 Task: Open Card Card0000000137 in Board Board0000000035 in Workspace WS0000000012 in Trello. Add Member Email0000000045 to Card Card0000000137 in Board Board0000000035 in Workspace WS0000000012 in Trello. Add Purple Label titled Label0000000137 to Card Card0000000137 in Board Board0000000035 in Workspace WS0000000012 in Trello. Add Checklist CL0000000137 to Card Card0000000137 in Board Board0000000035 in Workspace WS0000000012 in Trello. Add Dates with Start Date as Aug 01 2023 and Due Date as Aug 31 2023 to Card Card0000000137 in Board Board0000000035 in Workspace WS0000000012 in Trello
Action: Mouse moved to (72, 256)
Screenshot: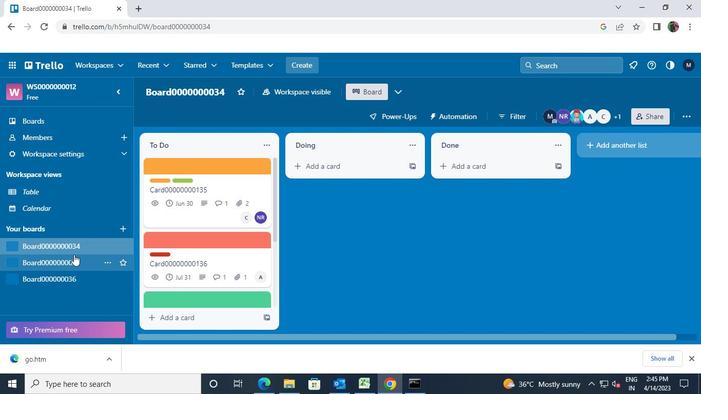 
Action: Mouse pressed left at (72, 256)
Screenshot: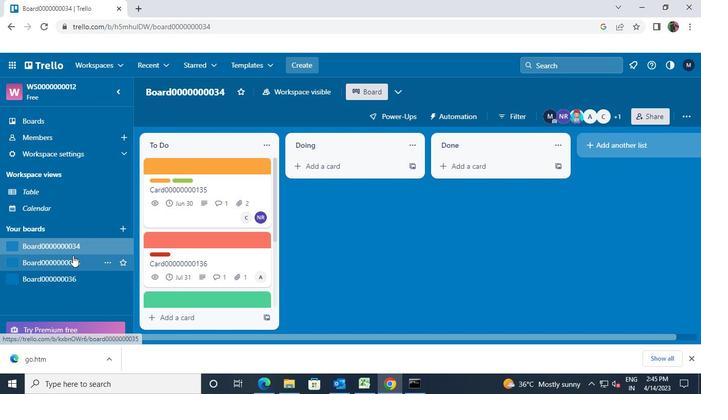 
Action: Mouse moved to (224, 171)
Screenshot: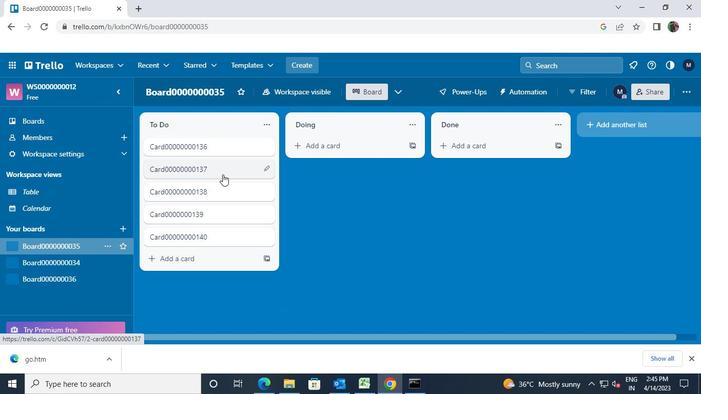 
Action: Mouse pressed left at (224, 171)
Screenshot: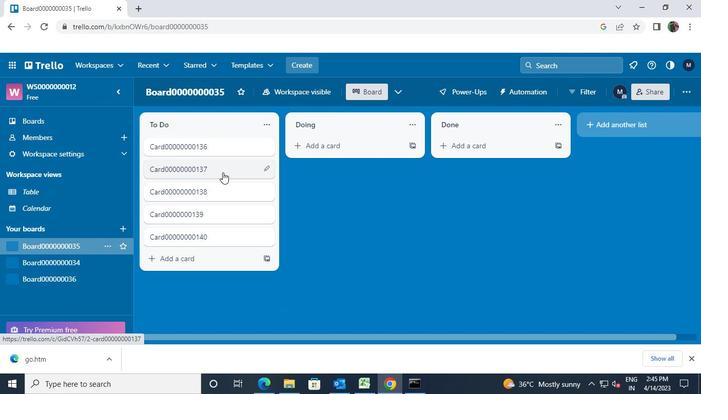
Action: Mouse moved to (269, 168)
Screenshot: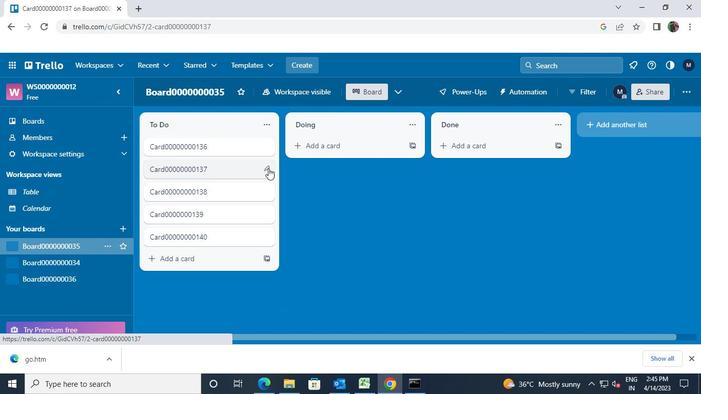 
Action: Mouse pressed left at (269, 168)
Screenshot: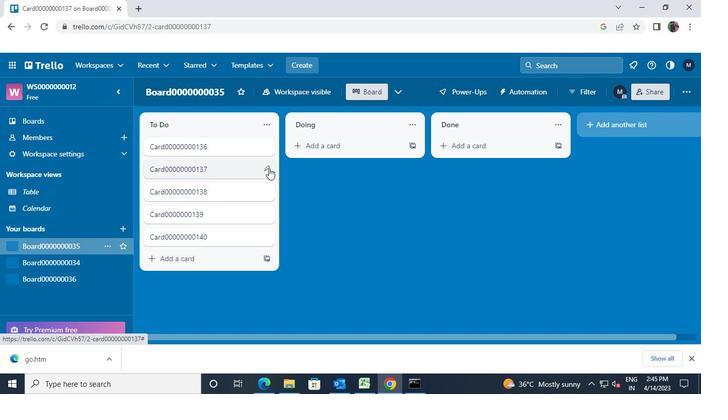 
Action: Mouse moved to (466, 144)
Screenshot: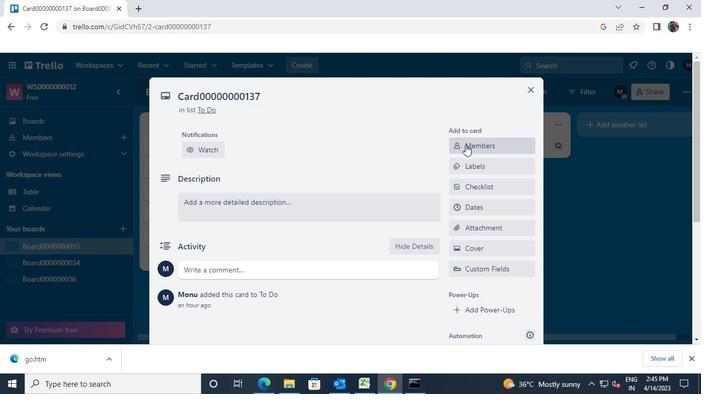 
Action: Mouse pressed left at (466, 144)
Screenshot: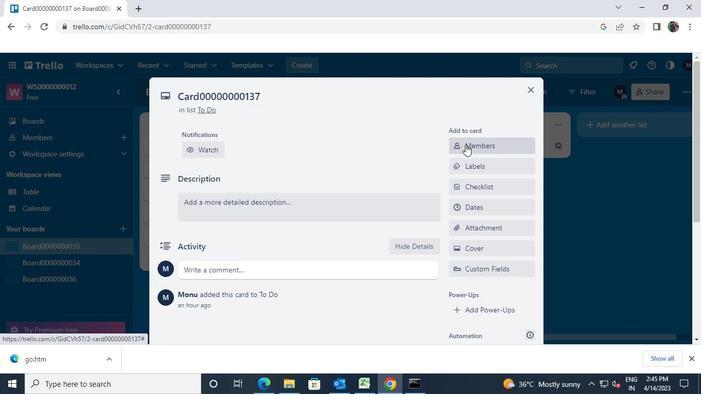 
Action: Mouse moved to (497, 196)
Screenshot: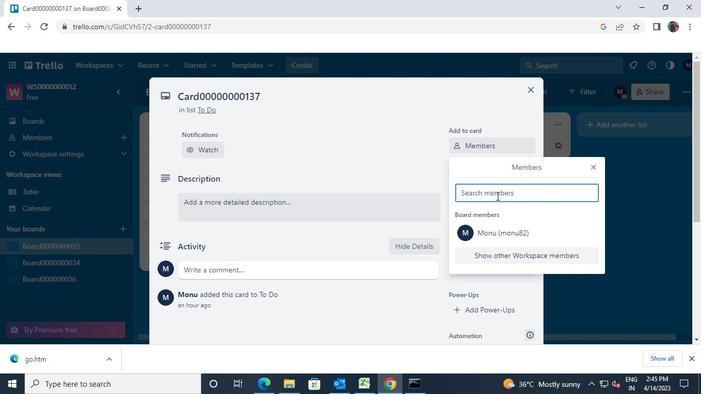 
Action: Key pressed ayush<<104>><<105>><<97>><<97>><Key.shift>@gmail.com
Screenshot: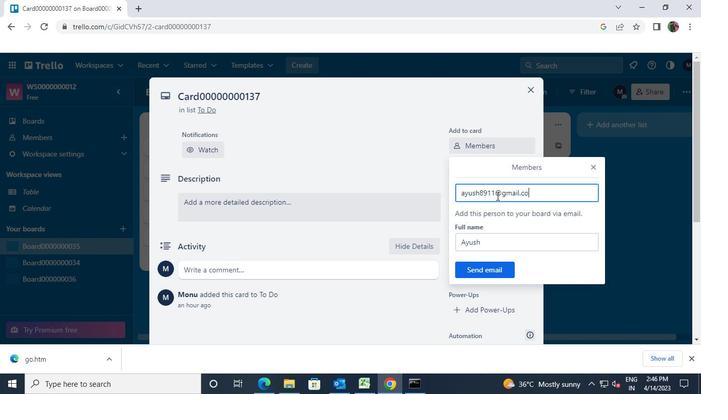
Action: Mouse moved to (486, 267)
Screenshot: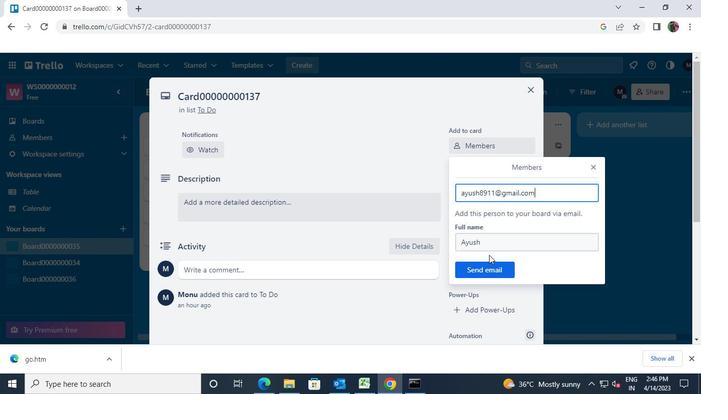 
Action: Mouse pressed left at (486, 267)
Screenshot: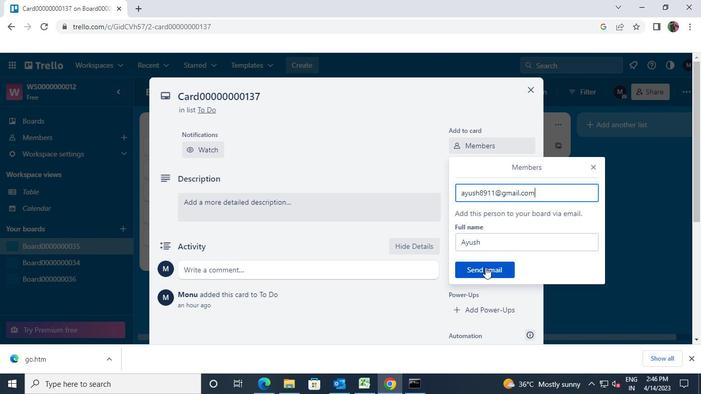 
Action: Mouse moved to (495, 168)
Screenshot: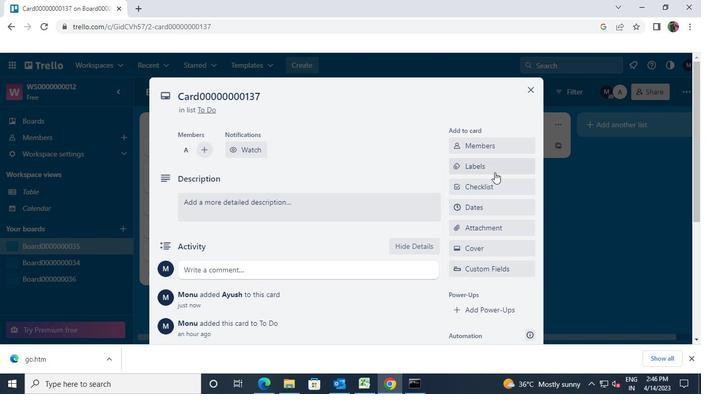 
Action: Mouse pressed left at (495, 168)
Screenshot: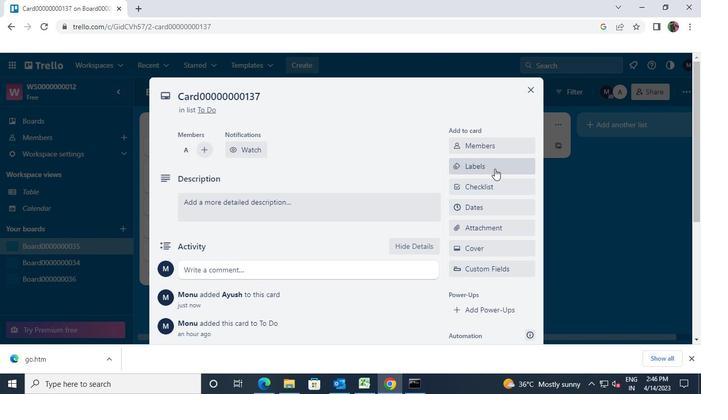 
Action: Mouse moved to (521, 264)
Screenshot: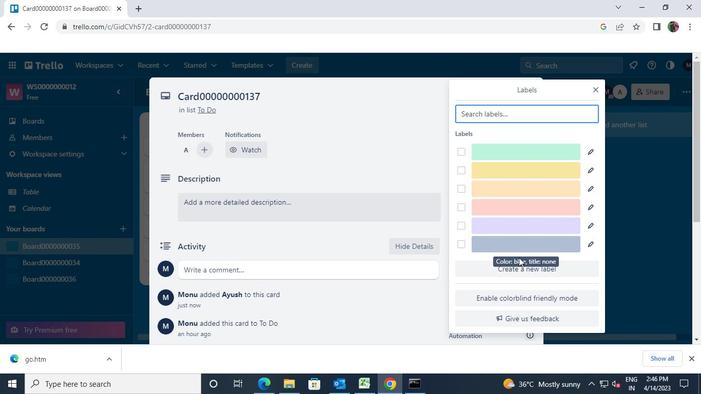 
Action: Mouse pressed left at (521, 264)
Screenshot: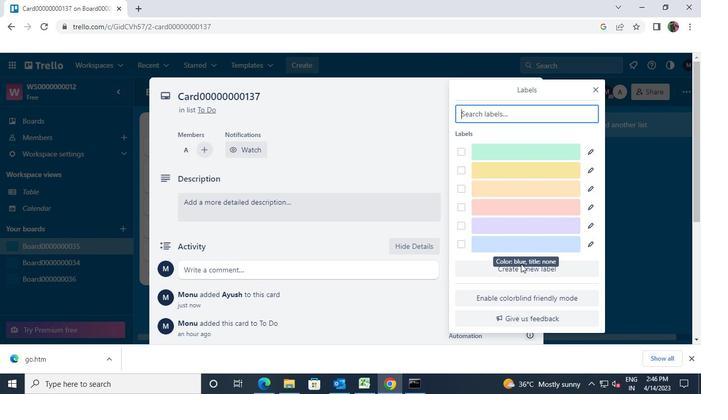 
Action: Mouse moved to (521, 267)
Screenshot: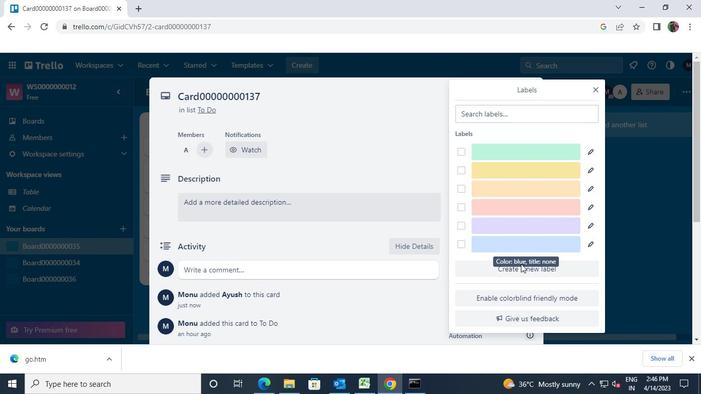 
Action: Mouse pressed left at (521, 267)
Screenshot: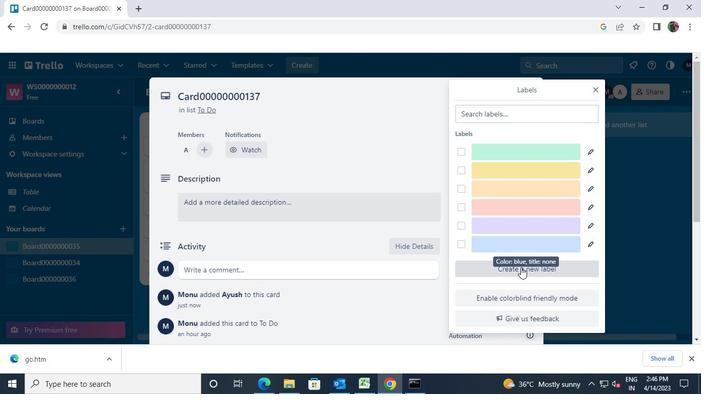 
Action: Mouse moved to (500, 181)
Screenshot: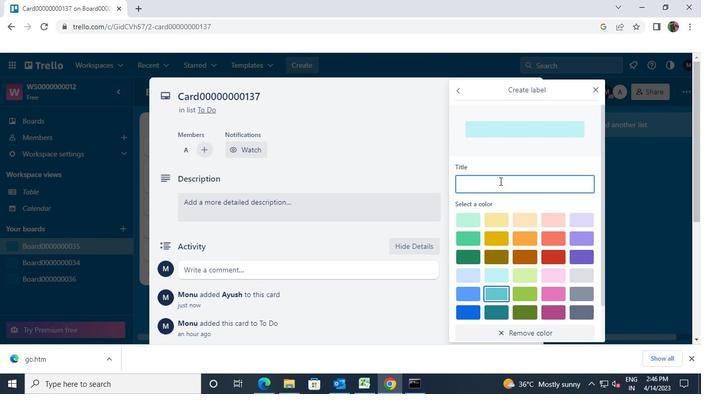 
Action: Mouse pressed left at (500, 181)
Screenshot: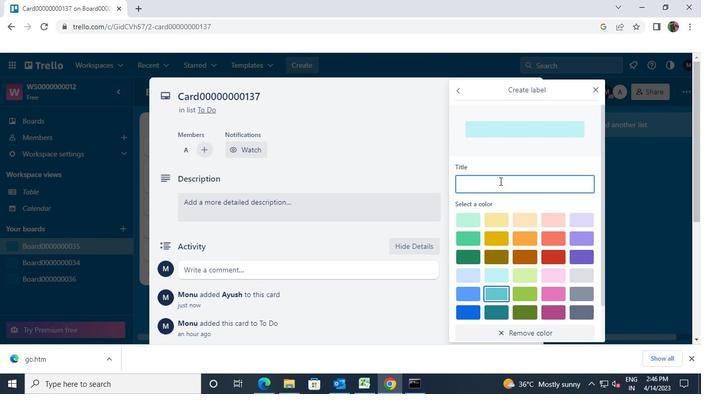 
Action: Key pressed <Key.shift>Labell<<96>><<96>><<96>><<96>><<96>><<96>><<96>><<97>><<99>><<103>>
Screenshot: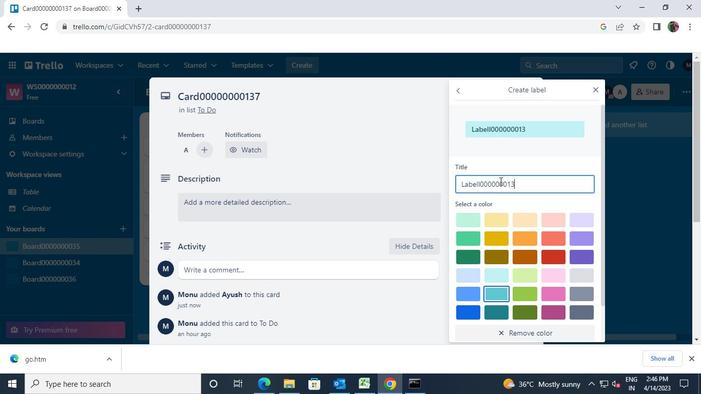 
Action: Mouse moved to (518, 295)
Screenshot: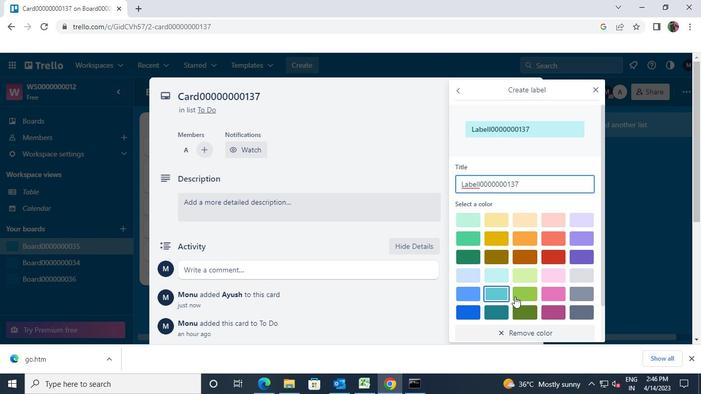 
Action: Mouse pressed left at (518, 295)
Screenshot: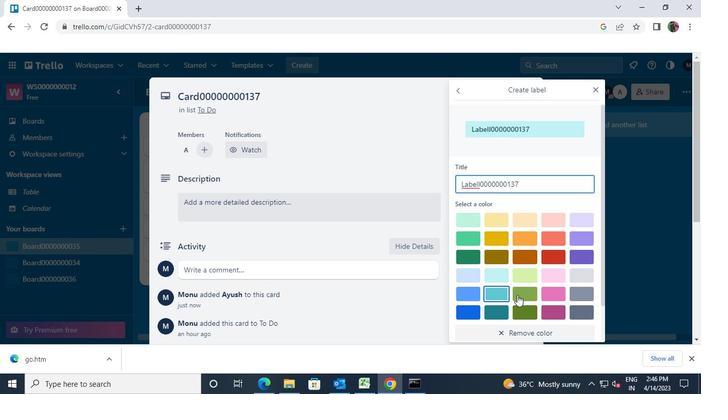 
Action: Mouse moved to (520, 290)
Screenshot: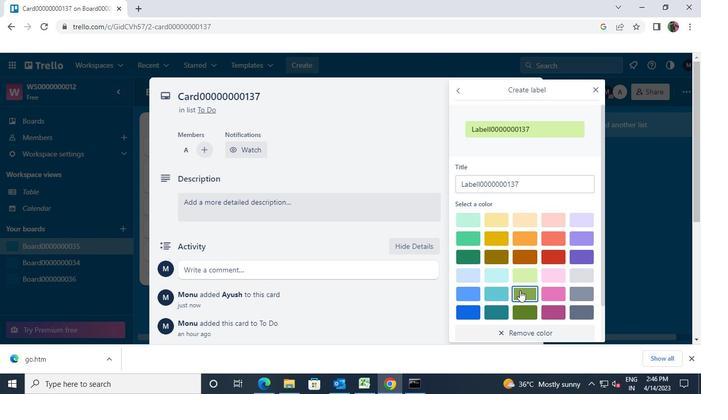 
Action: Mouse scrolled (520, 289) with delta (0, 0)
Screenshot: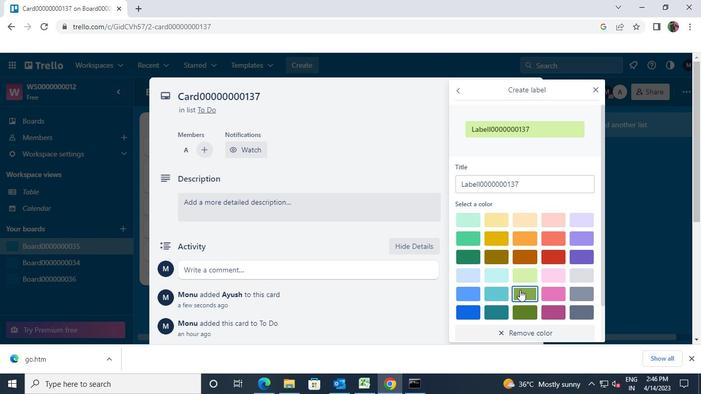 
Action: Mouse scrolled (520, 289) with delta (0, 0)
Screenshot: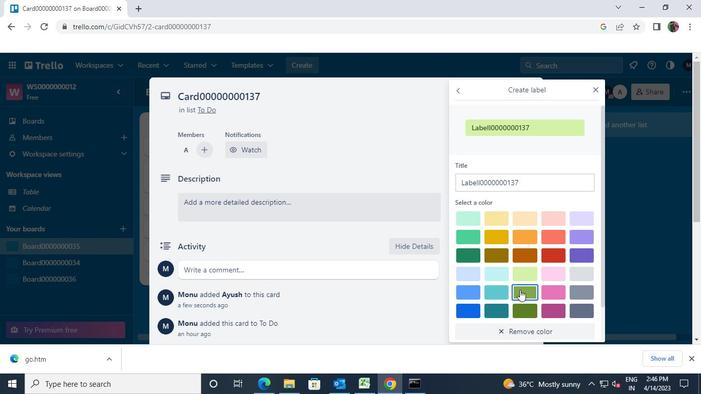 
Action: Mouse moved to (463, 263)
Screenshot: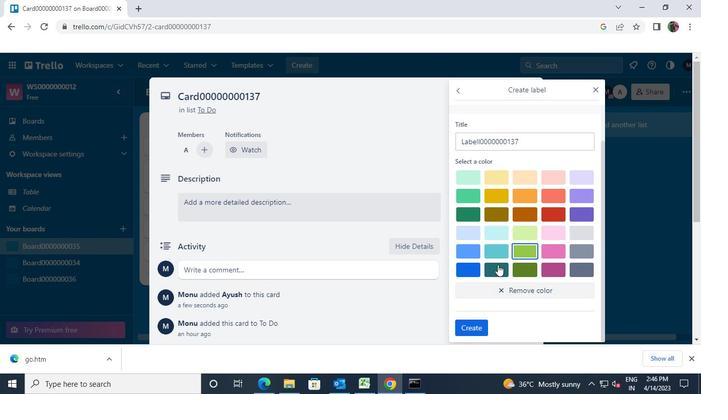 
Action: Mouse pressed left at (463, 263)
Screenshot: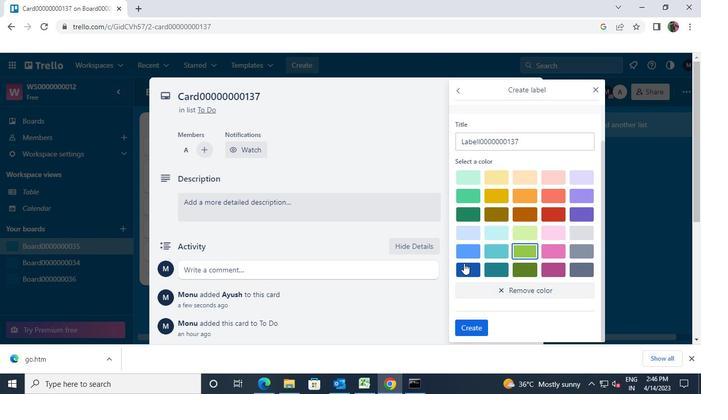 
Action: Mouse moved to (470, 323)
Screenshot: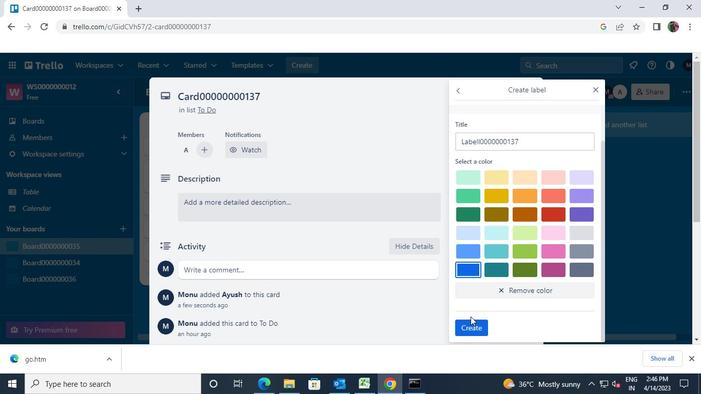 
Action: Mouse pressed left at (470, 323)
Screenshot: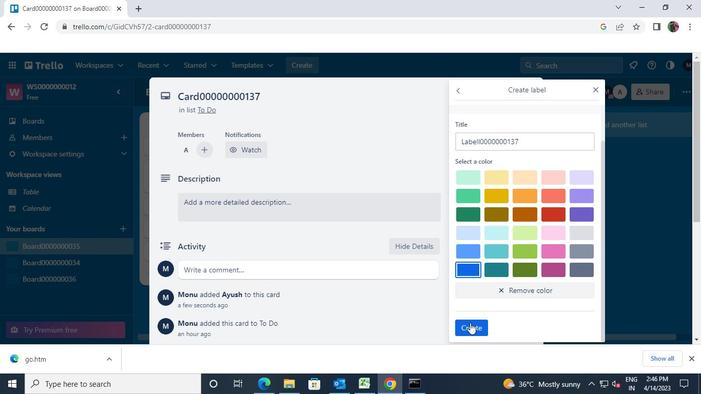 
Action: Mouse moved to (598, 95)
Screenshot: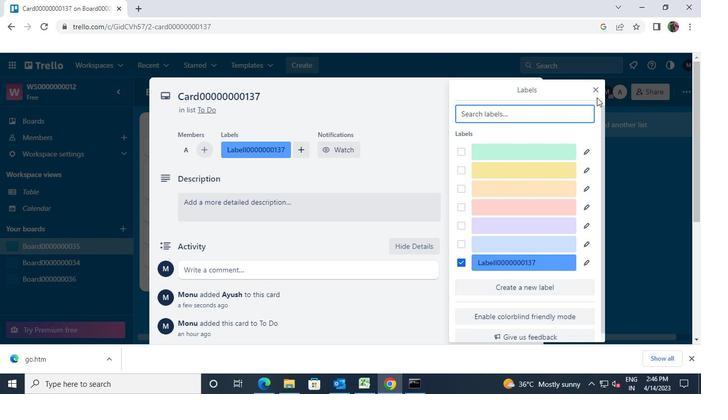 
Action: Mouse pressed left at (598, 95)
Screenshot: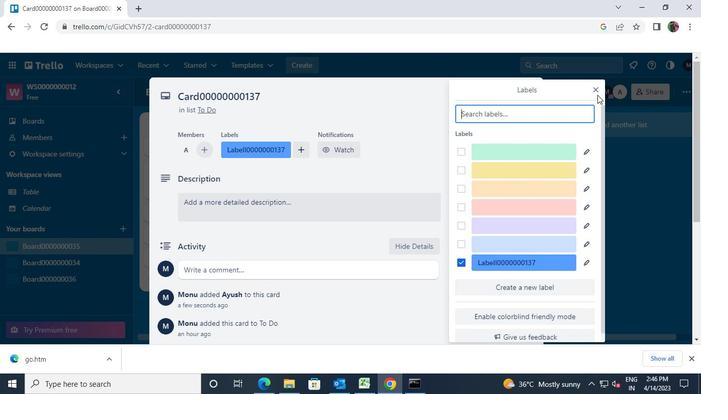 
Action: Mouse moved to (393, 210)
Screenshot: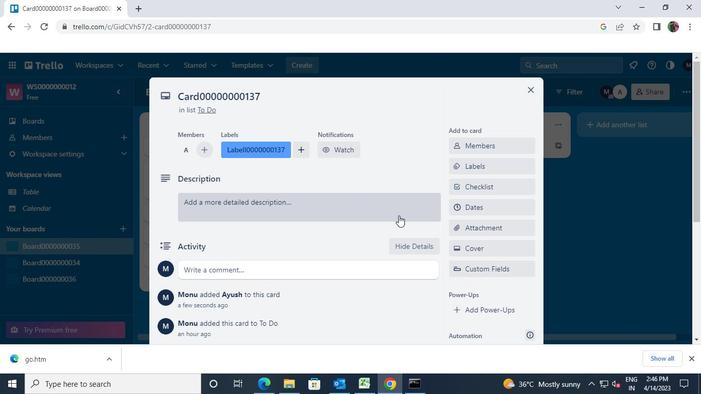 
Action: Mouse pressed left at (393, 210)
Screenshot: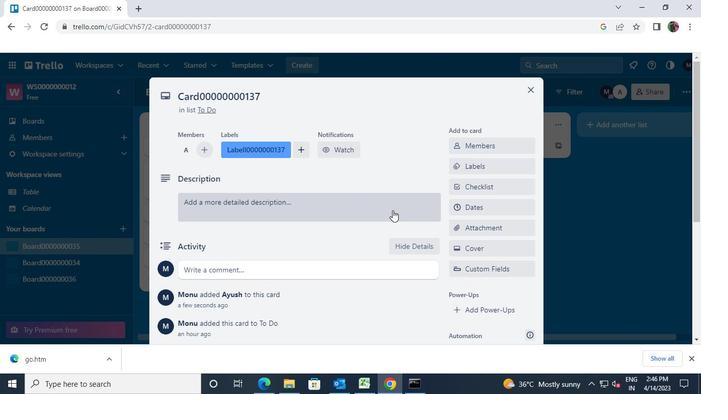 
Action: Mouse moved to (393, 210)
Screenshot: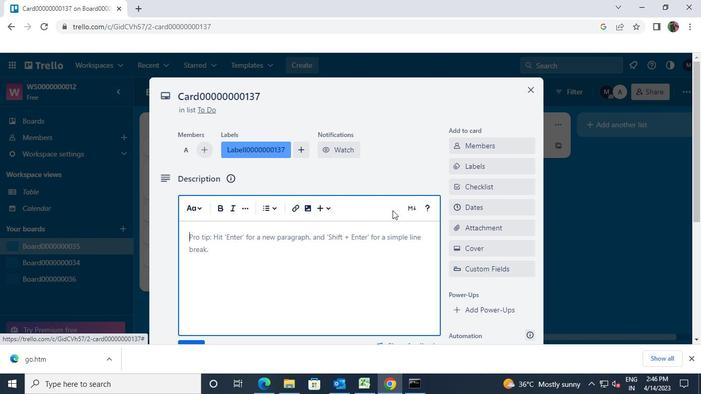 
Action: Key pressed <Key.shift><Key.shift><Key.shift><Key.shift><Key.shift><Key.shift><Key.shift><Key.shift><Key.shift><Key.shift><Key.shift><Key.shift><Key.shift><Key.shift><Key.shift><Key.shift>DS<<96>><<96>><<96>><<96>><<96>><<96>><<96>><<96>><<97>><<99>><<103>>
Screenshot: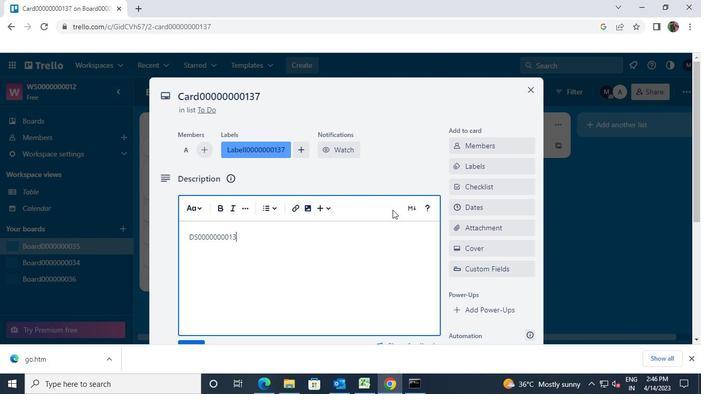 
Action: Mouse scrolled (393, 209) with delta (0, 0)
Screenshot: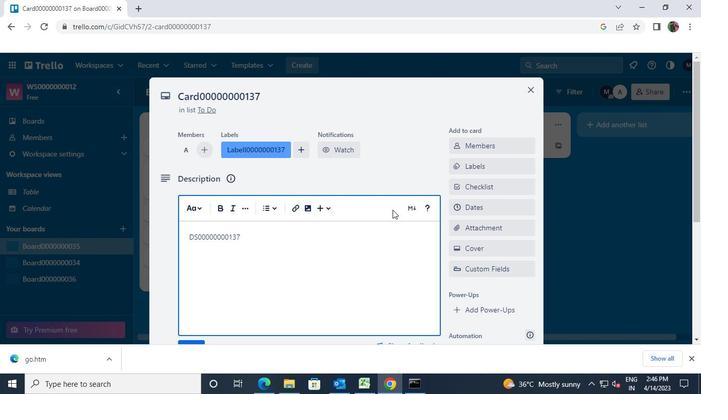 
Action: Mouse moved to (393, 210)
Screenshot: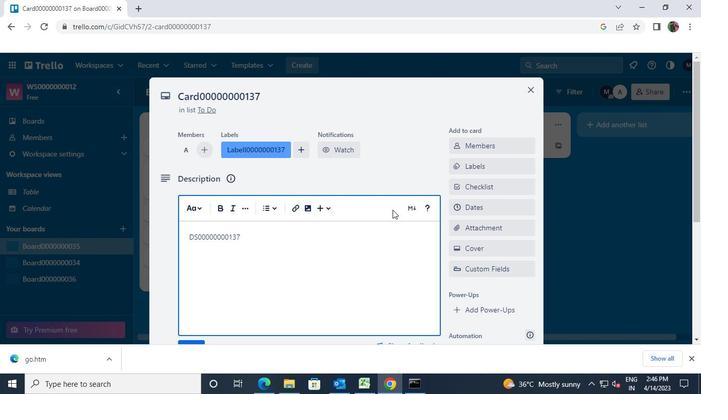
Action: Mouse scrolled (393, 209) with delta (0, 0)
Screenshot: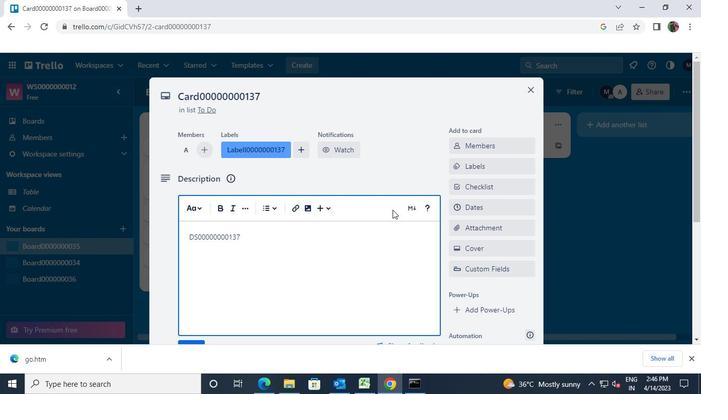 
Action: Mouse moved to (393, 213)
Screenshot: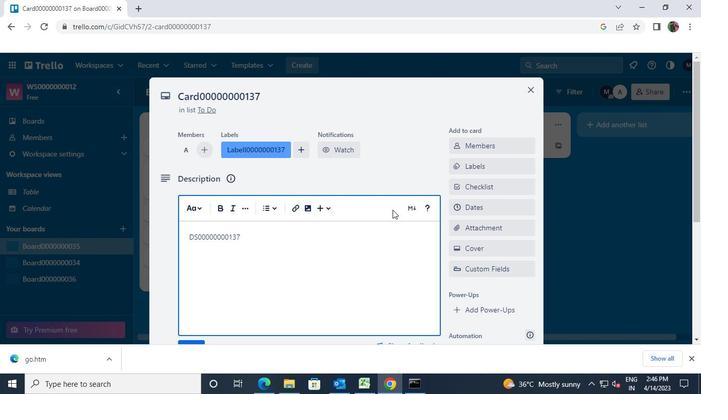 
Action: Mouse scrolled (393, 213) with delta (0, 0)
Screenshot: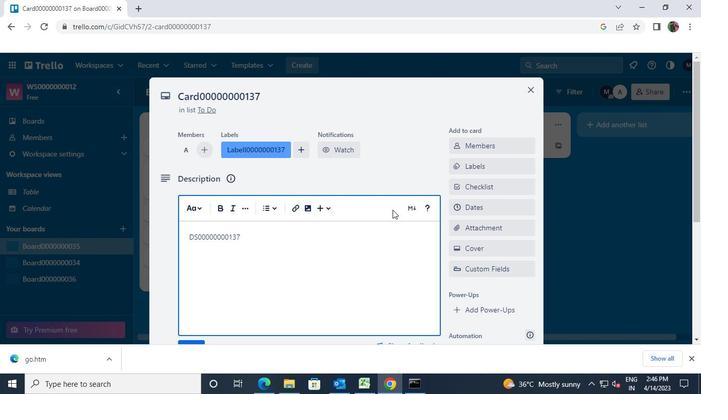 
Action: Mouse moved to (194, 193)
Screenshot: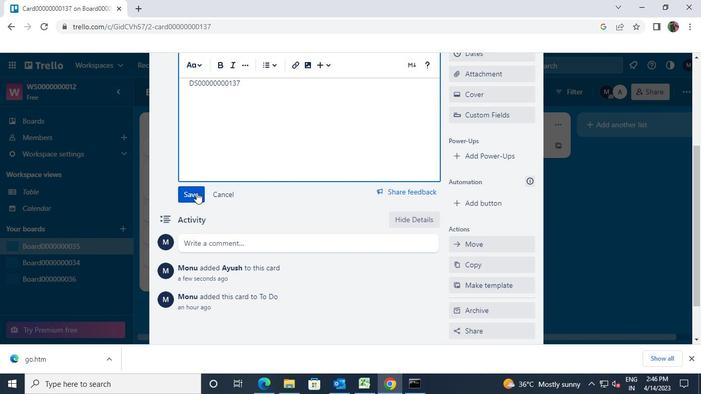 
Action: Mouse pressed left at (194, 193)
Screenshot: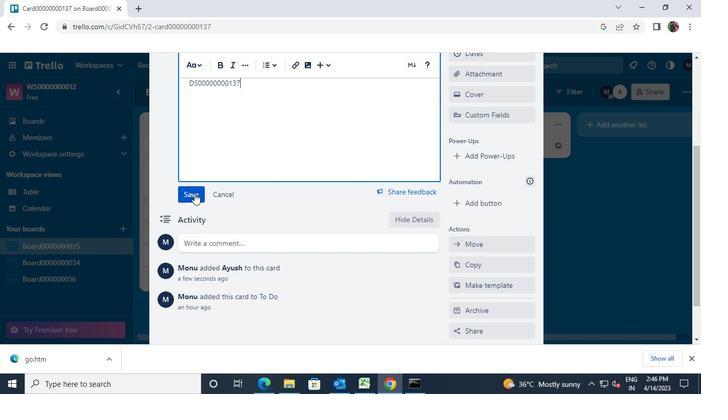 
Action: Mouse moved to (342, 195)
Screenshot: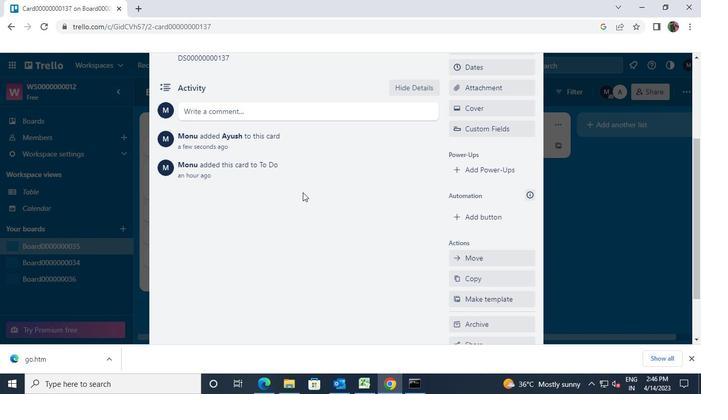 
Action: Mouse scrolled (342, 196) with delta (0, 0)
Screenshot: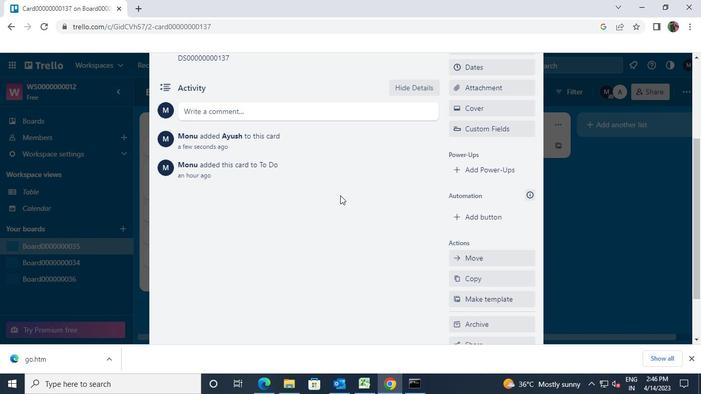 
Action: Mouse moved to (464, 117)
Screenshot: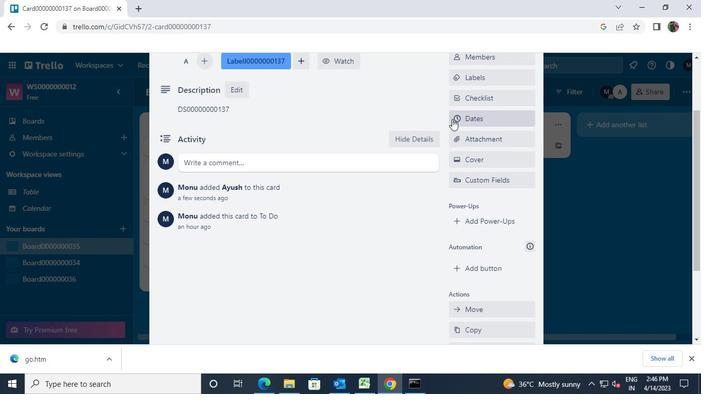 
Action: Mouse pressed left at (464, 117)
Screenshot: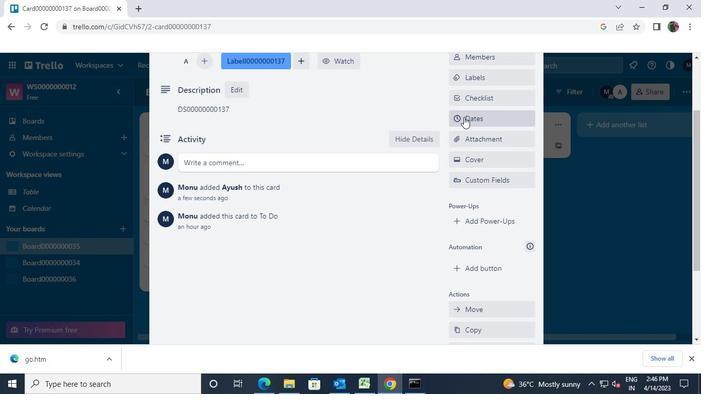 
Action: Mouse moved to (593, 115)
Screenshot: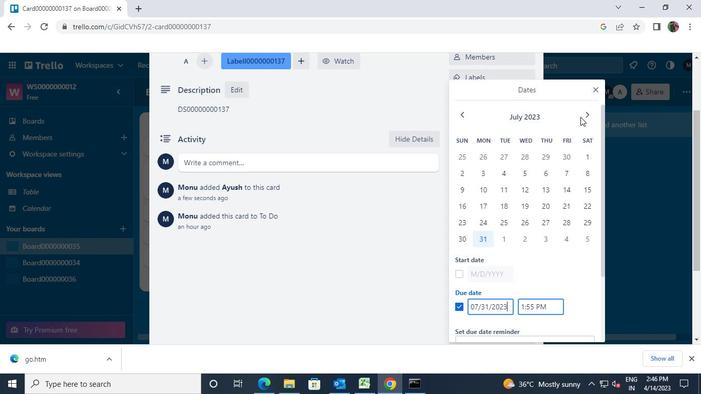 
Action: Mouse pressed left at (593, 115)
Screenshot: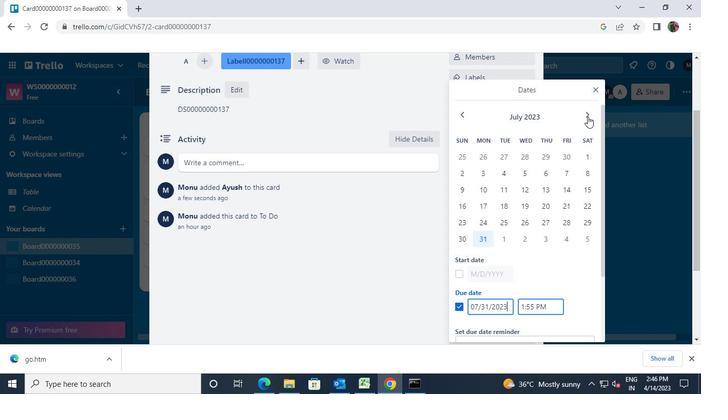 
Action: Mouse pressed left at (593, 115)
Screenshot: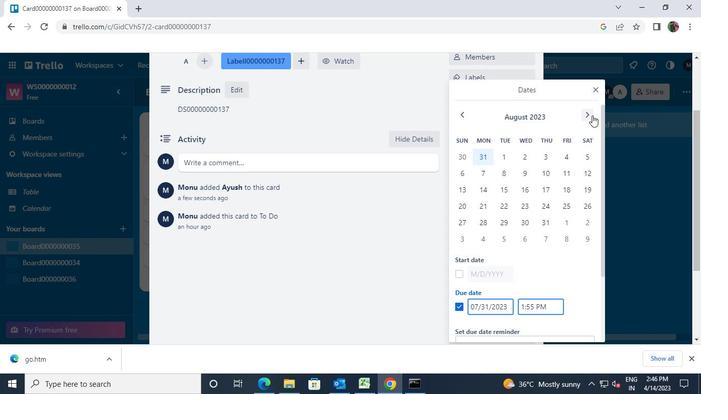 
Action: Mouse moved to (465, 114)
Screenshot: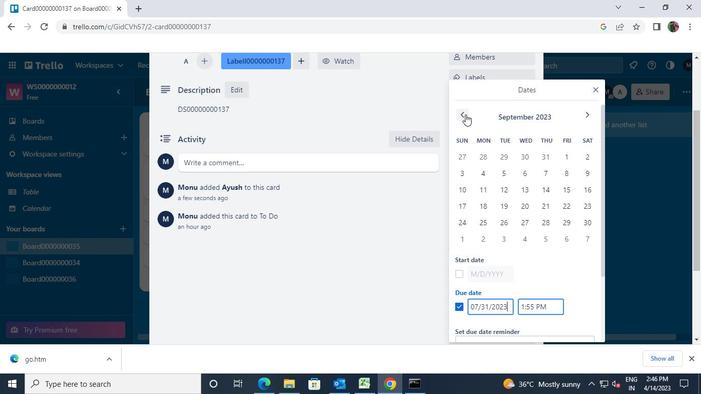 
Action: Mouse pressed left at (465, 114)
Screenshot: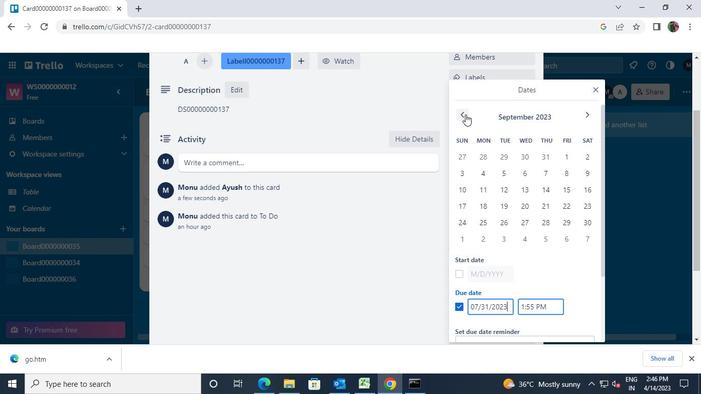 
Action: Mouse moved to (503, 154)
Screenshot: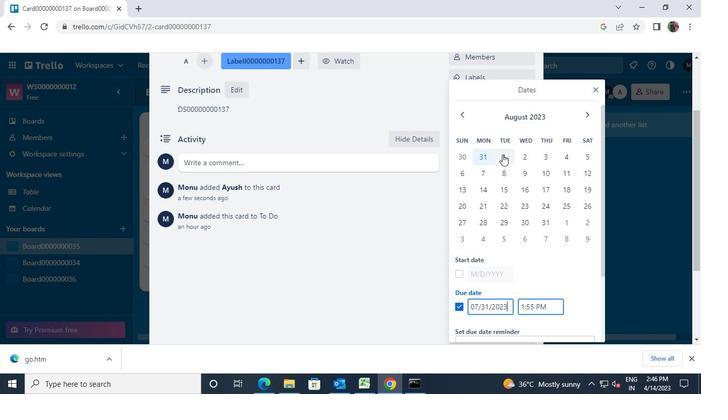 
Action: Mouse pressed left at (503, 154)
Screenshot: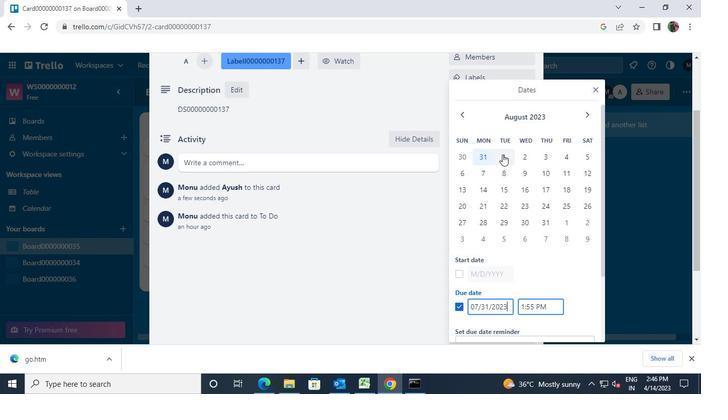 
Action: Mouse moved to (529, 220)
Screenshot: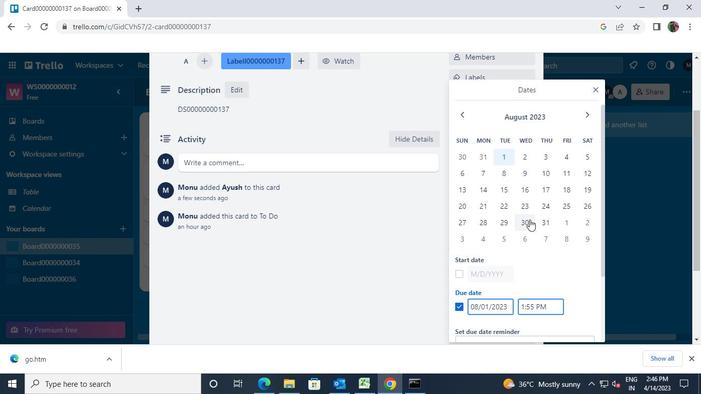 
Action: Mouse pressed left at (529, 220)
Screenshot: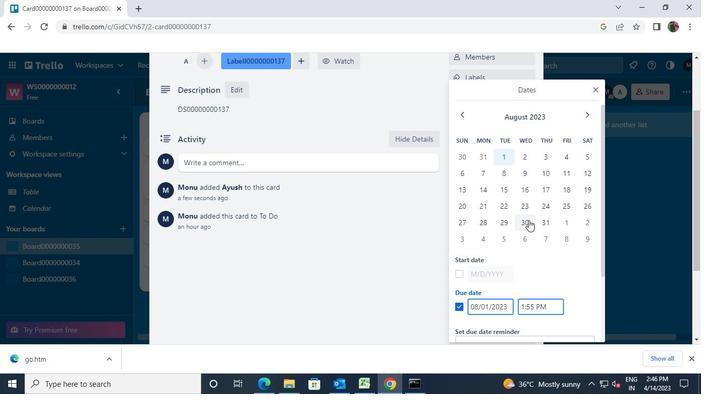 
Action: Mouse scrolled (529, 219) with delta (0, 0)
Screenshot: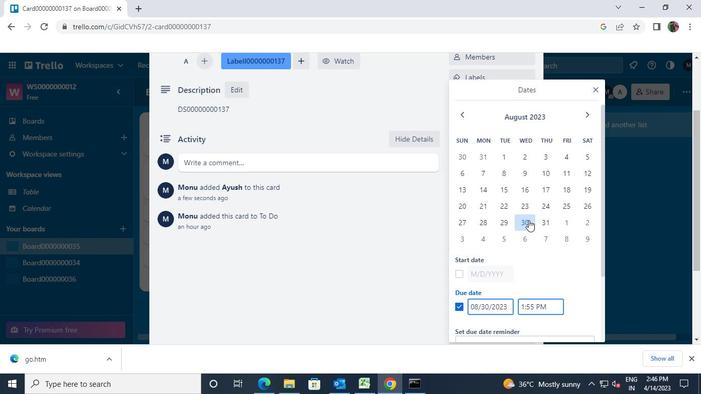 
Action: Mouse scrolled (529, 219) with delta (0, 0)
Screenshot: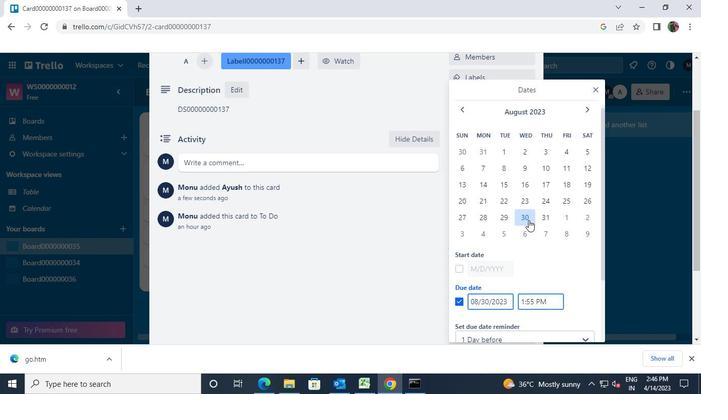 
Action: Mouse moved to (504, 302)
Screenshot: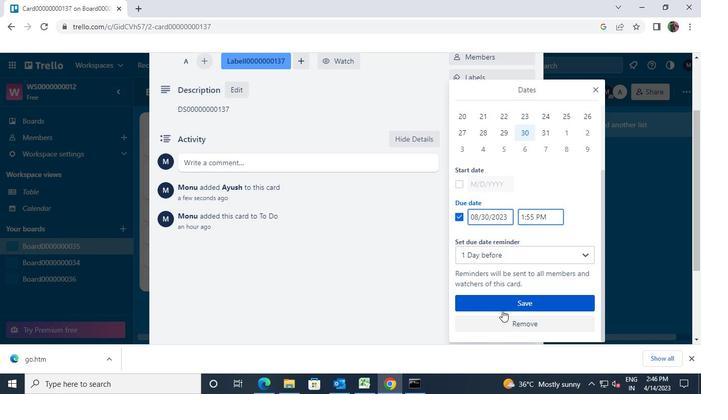 
Action: Mouse pressed left at (504, 302)
Screenshot: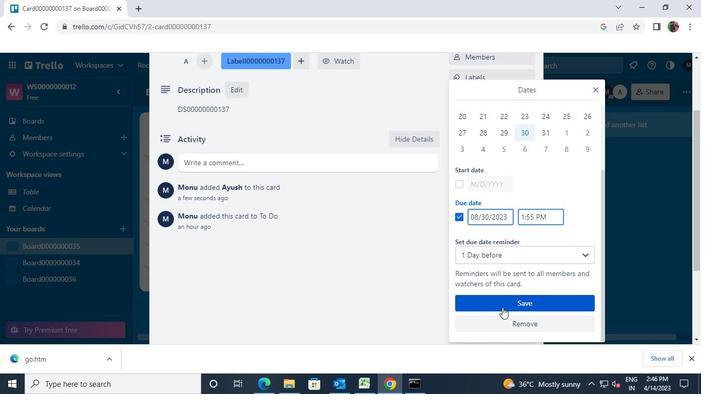
Action: Mouse moved to (487, 265)
Screenshot: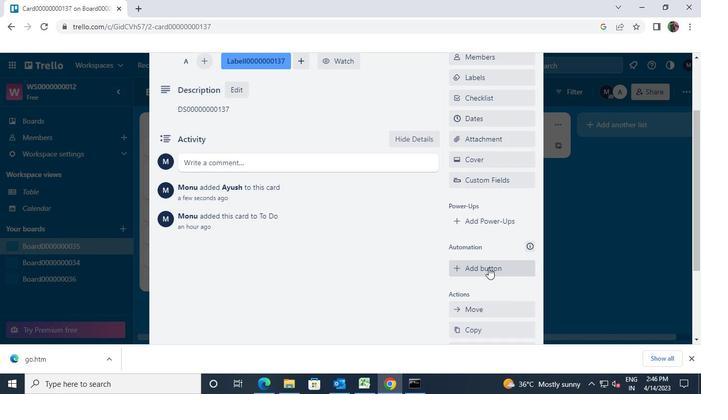 
Action: Mouse scrolled (487, 265) with delta (0, 0)
Screenshot: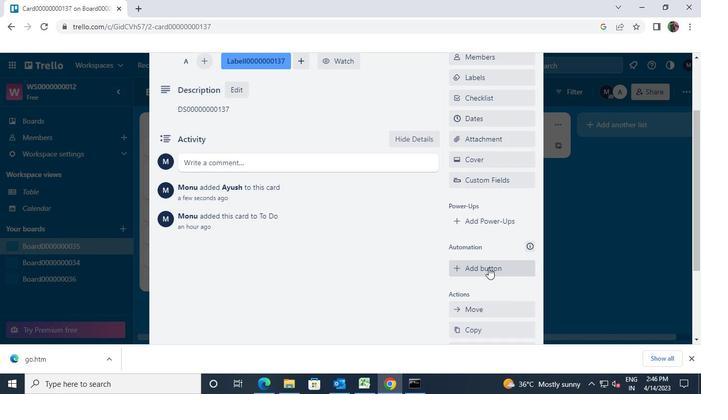 
Action: Mouse scrolled (487, 265) with delta (0, 0)
Screenshot: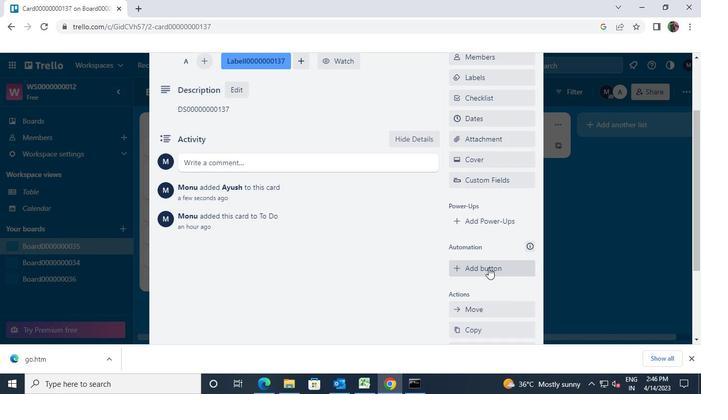 
Action: Mouse scrolled (487, 265) with delta (0, 0)
Screenshot: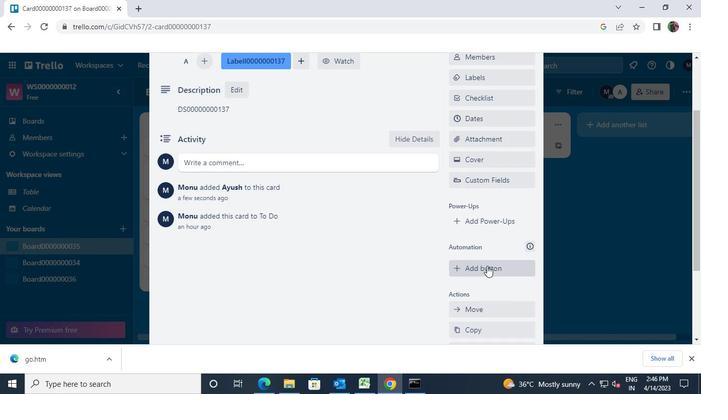 
Action: Mouse scrolled (487, 265) with delta (0, 0)
Screenshot: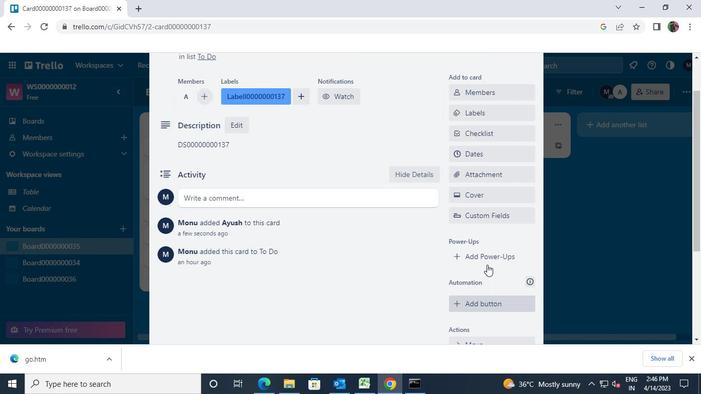 
Action: Mouse scrolled (487, 265) with delta (0, 0)
Screenshot: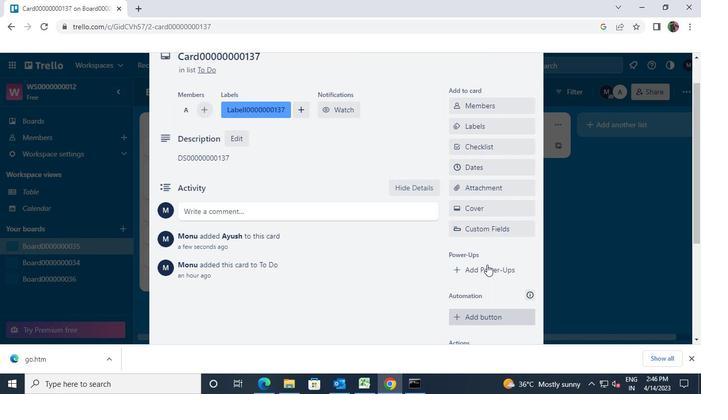 
Action: Mouse scrolled (487, 265) with delta (0, 0)
Screenshot: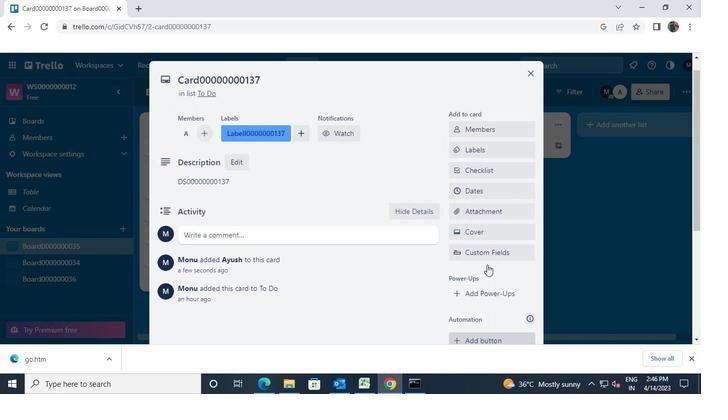
Action: Mouse moved to (528, 88)
Screenshot: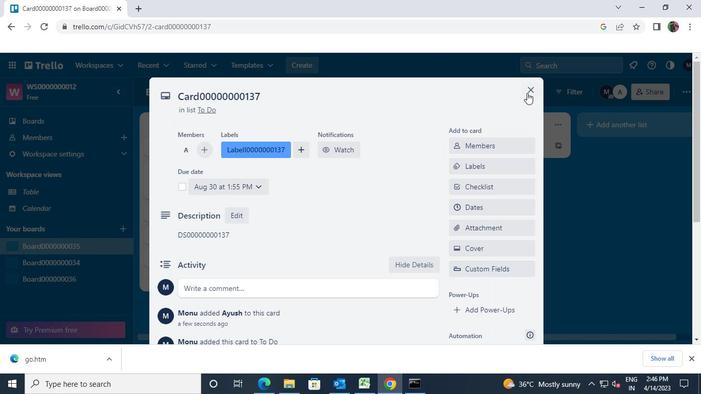 
Action: Mouse pressed left at (528, 88)
Screenshot: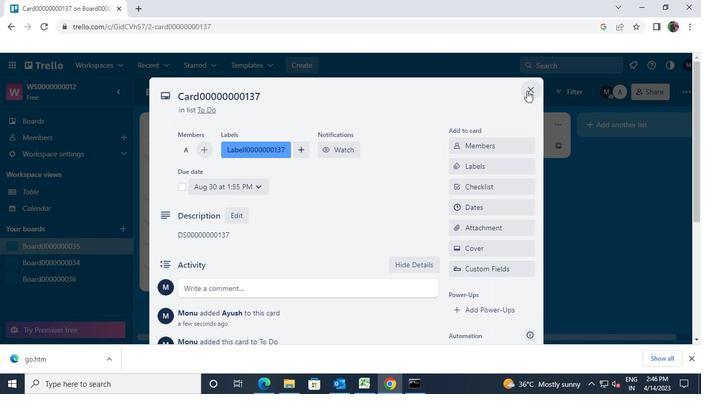 
Action: Mouse moved to (462, 312)
Screenshot: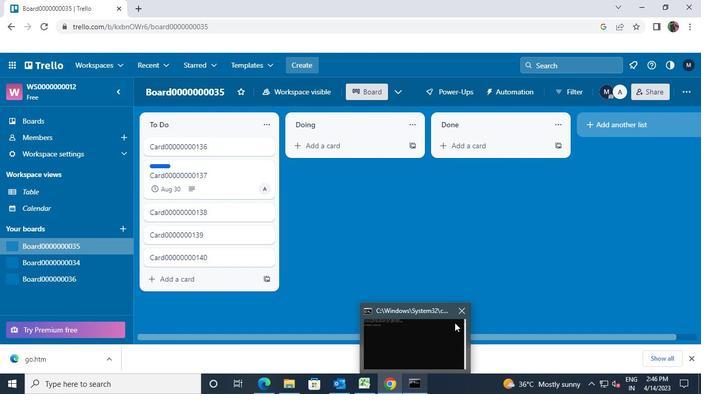 
Action: Mouse pressed left at (462, 312)
Screenshot: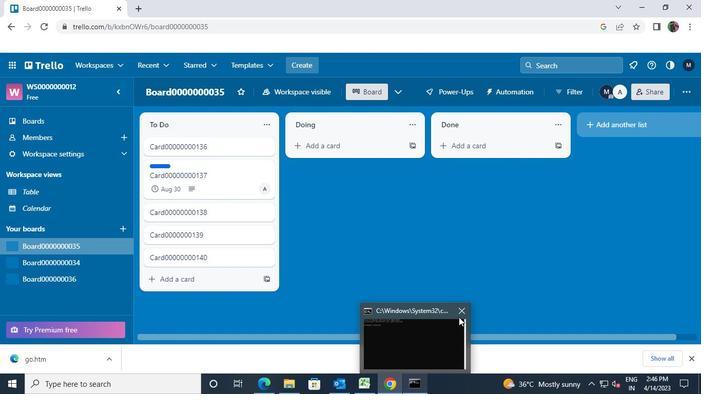 
